 Task: In the  document Samuel.pdf change page color to  'Olive Green'. Add link on bottom right corner of the sheet: 'www.instagram.com' Insert page numer on top of the page
Action: Mouse moved to (216, 298)
Screenshot: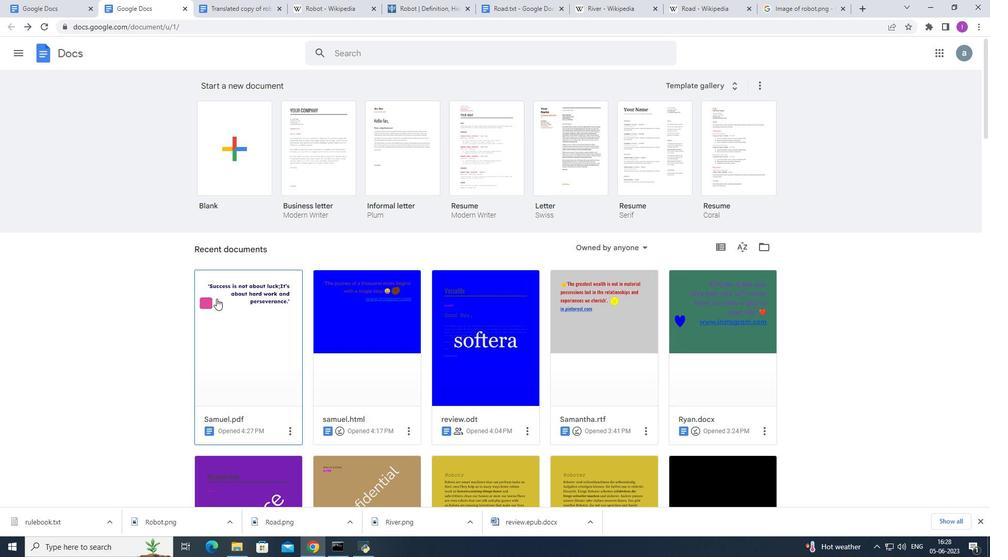 
Action: Mouse pressed left at (216, 298)
Screenshot: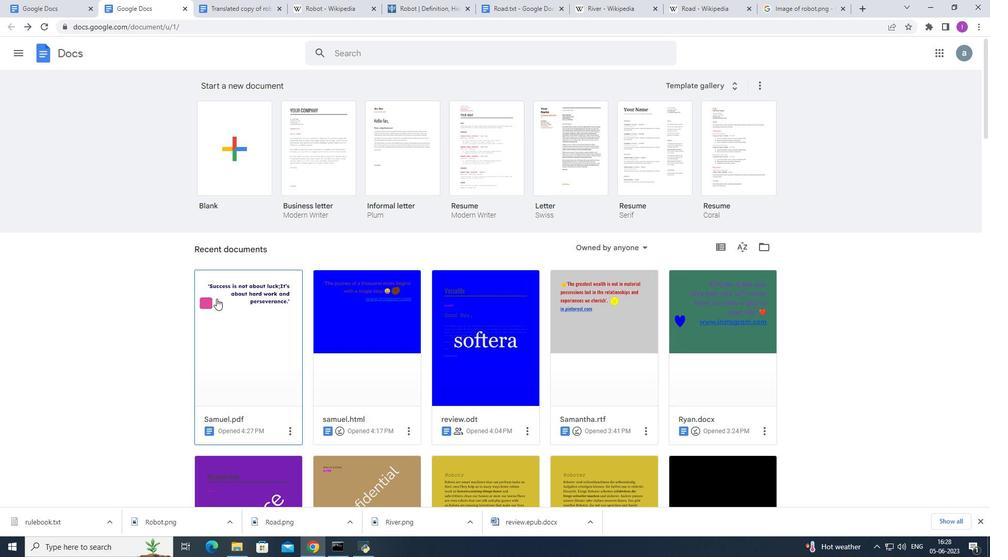 
Action: Mouse moved to (36, 63)
Screenshot: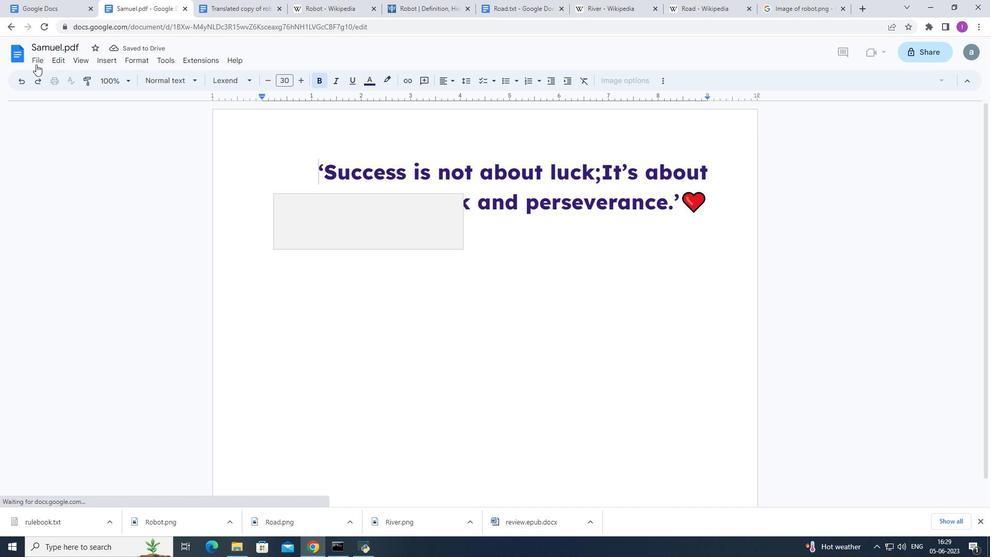
Action: Mouse pressed left at (36, 63)
Screenshot: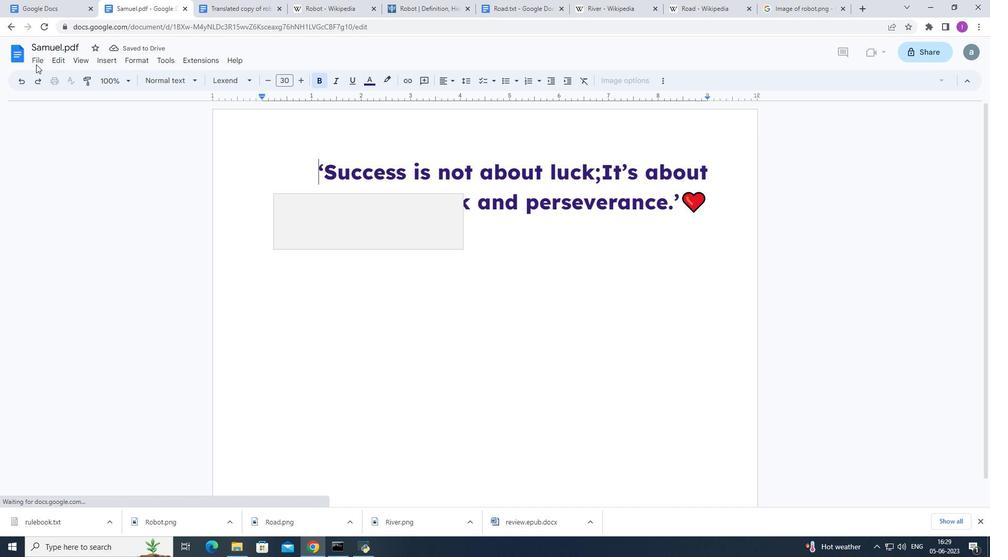 
Action: Mouse moved to (74, 343)
Screenshot: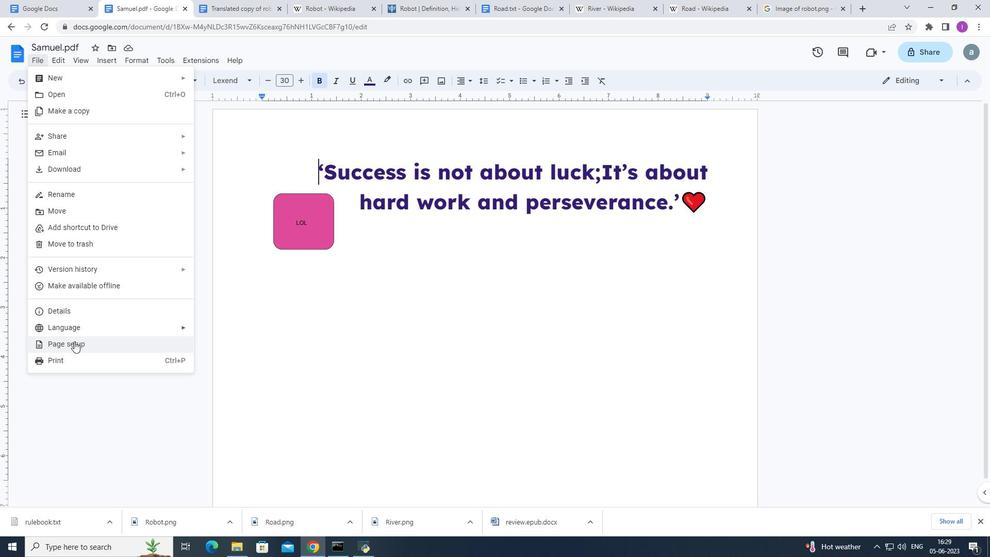 
Action: Mouse pressed left at (74, 343)
Screenshot: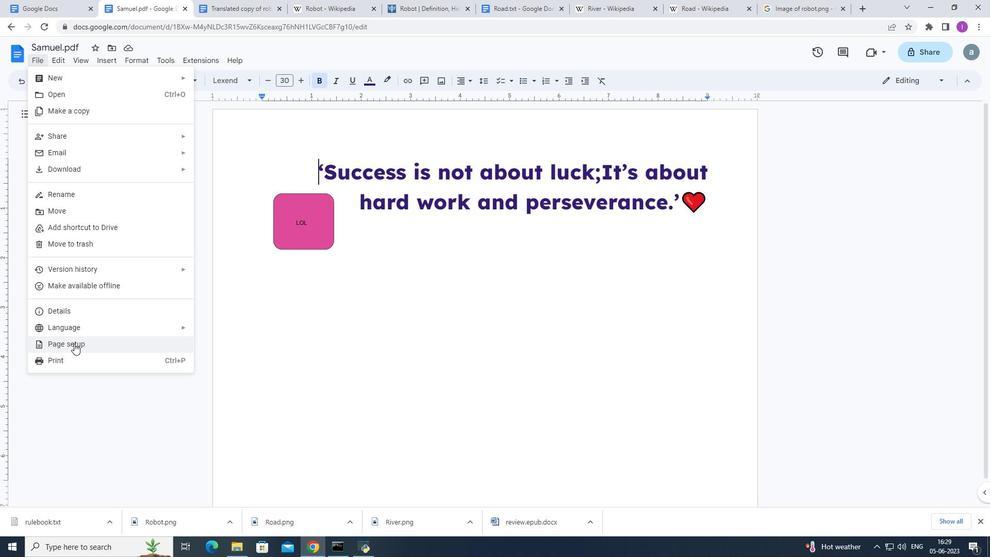 
Action: Mouse moved to (419, 337)
Screenshot: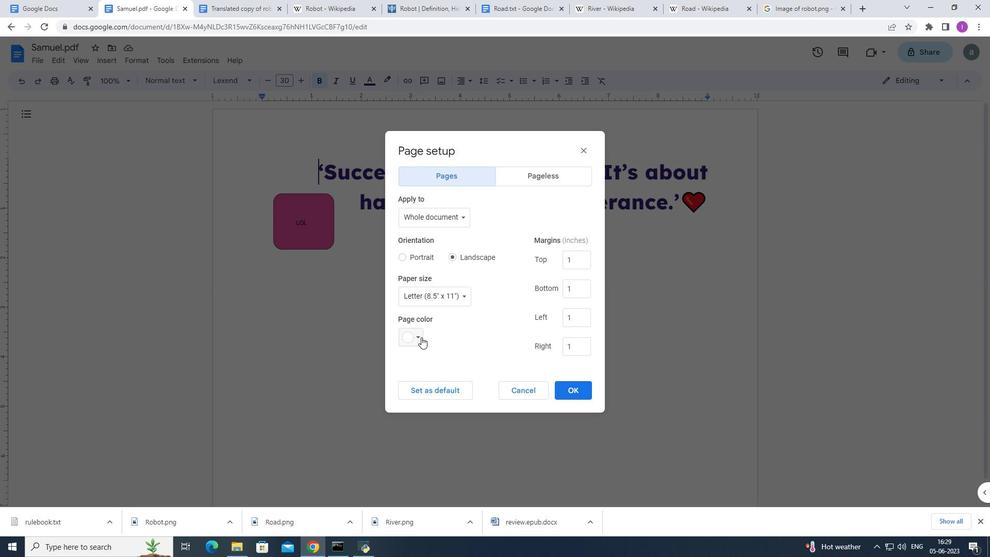 
Action: Mouse pressed left at (419, 337)
Screenshot: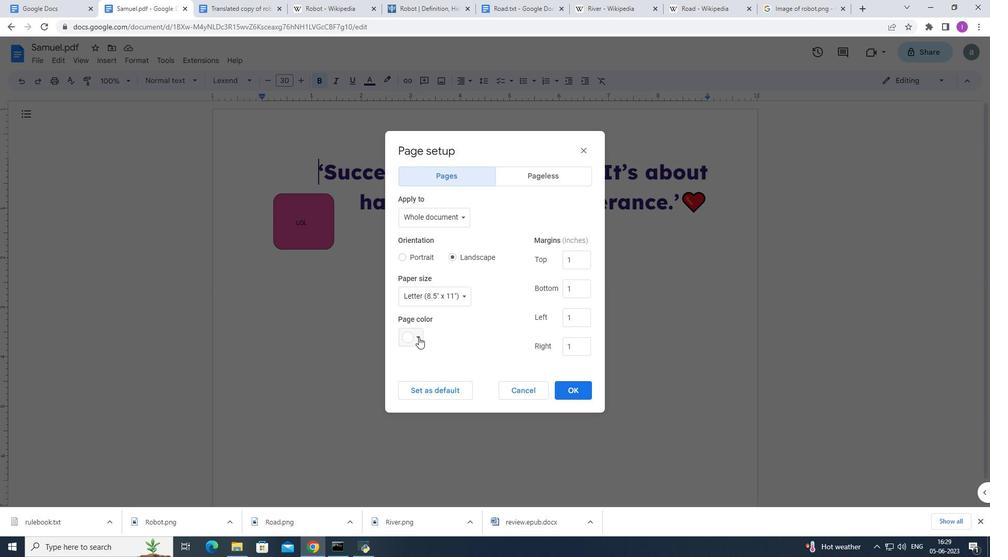 
Action: Mouse moved to (409, 463)
Screenshot: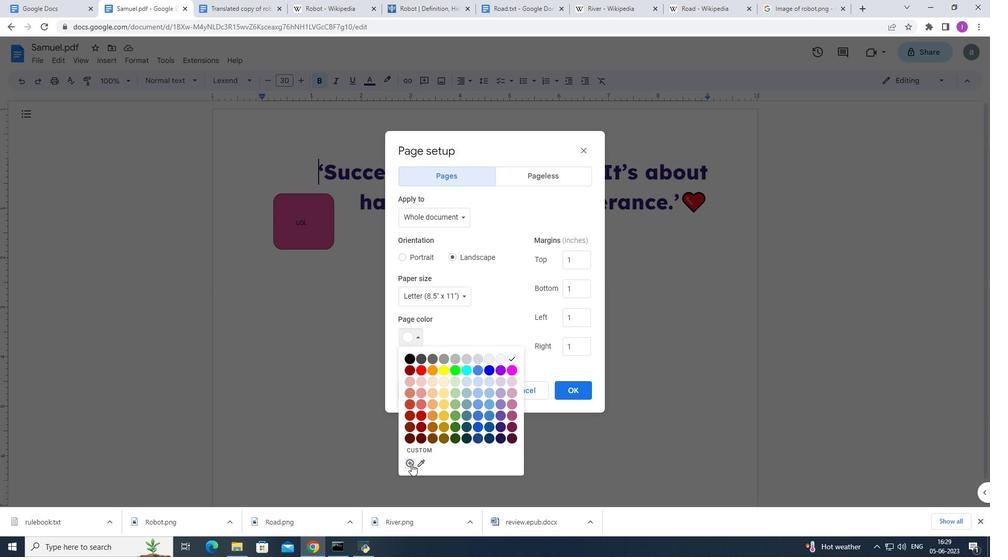 
Action: Mouse pressed left at (409, 463)
Screenshot: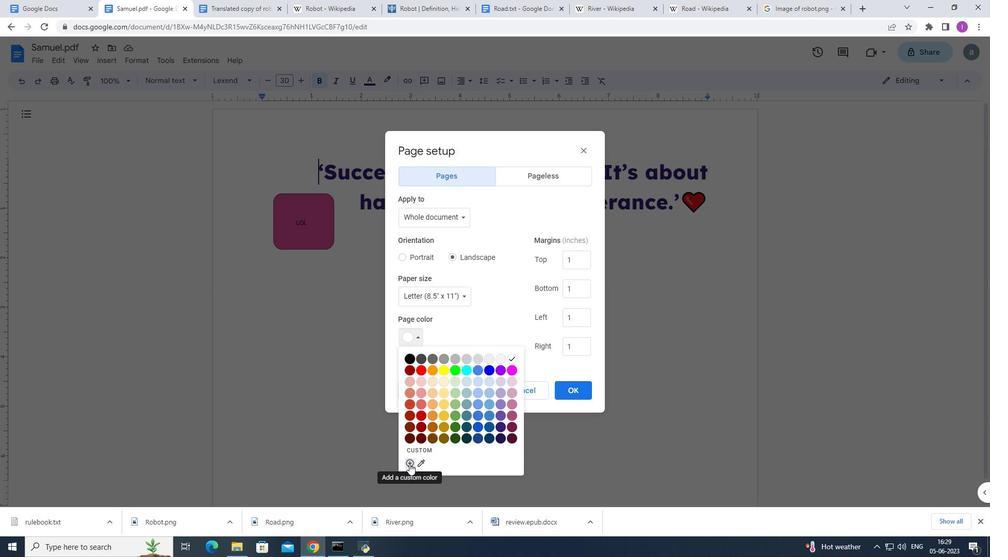 
Action: Mouse moved to (504, 282)
Screenshot: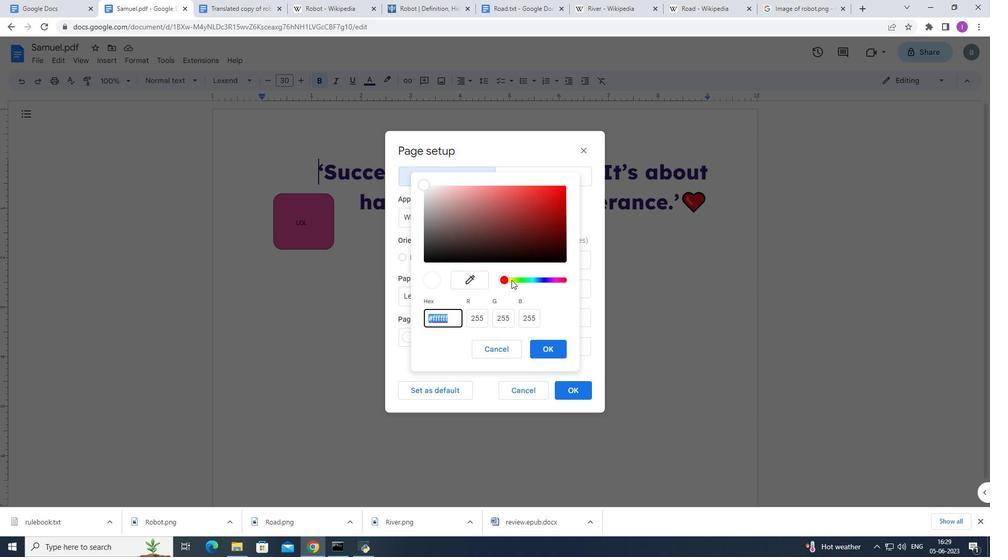 
Action: Mouse pressed left at (504, 282)
Screenshot: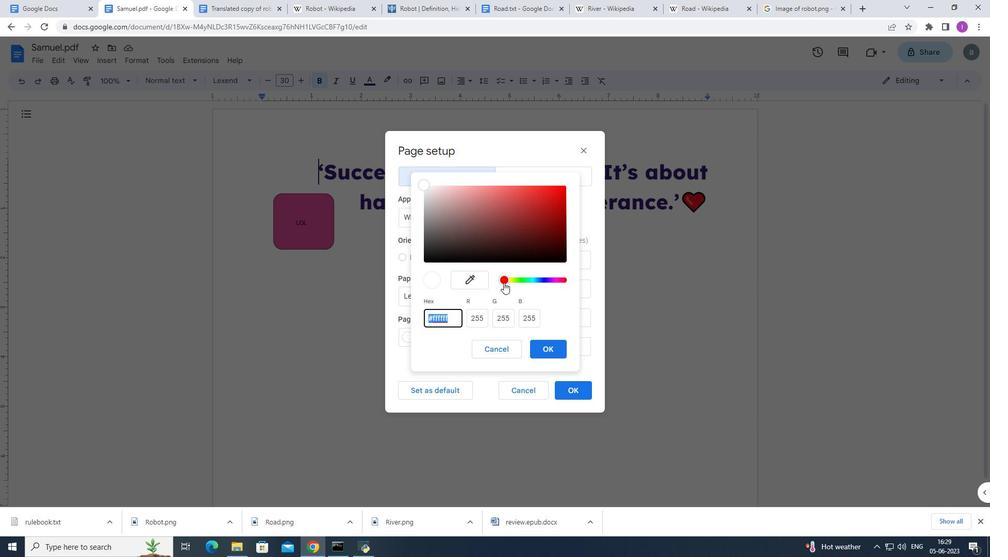 
Action: Mouse moved to (526, 234)
Screenshot: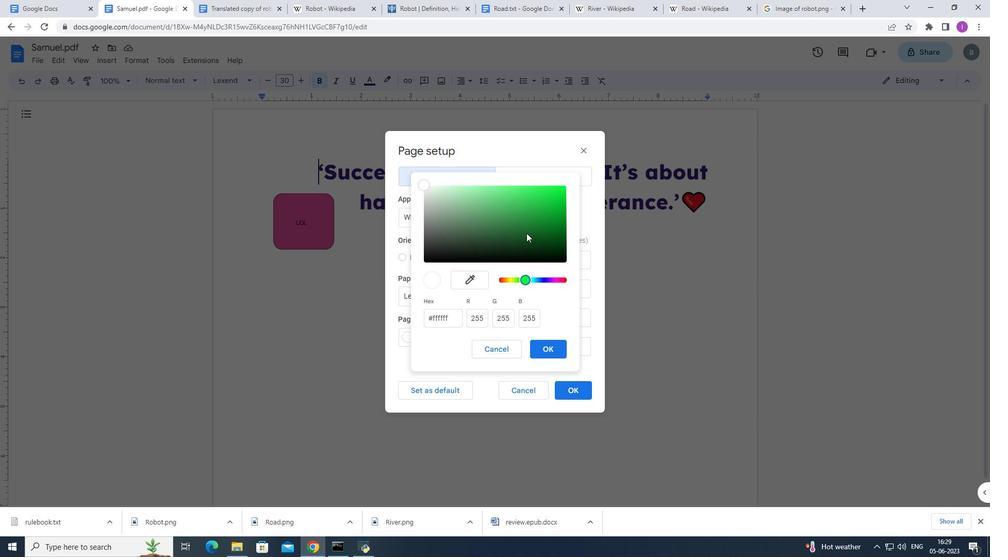 
Action: Mouse pressed left at (526, 234)
Screenshot: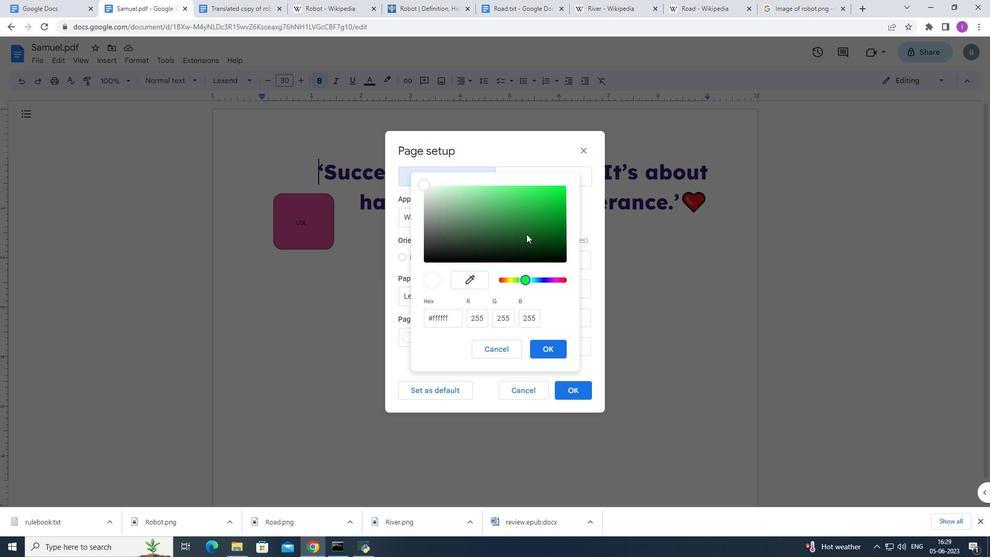 
Action: Mouse moved to (529, 241)
Screenshot: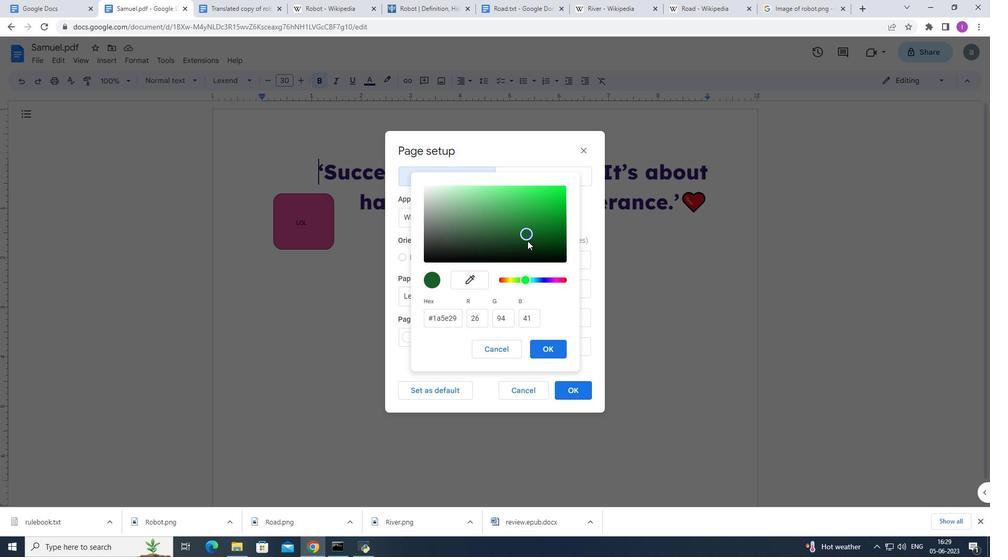 
Action: Mouse pressed left at (529, 241)
Screenshot: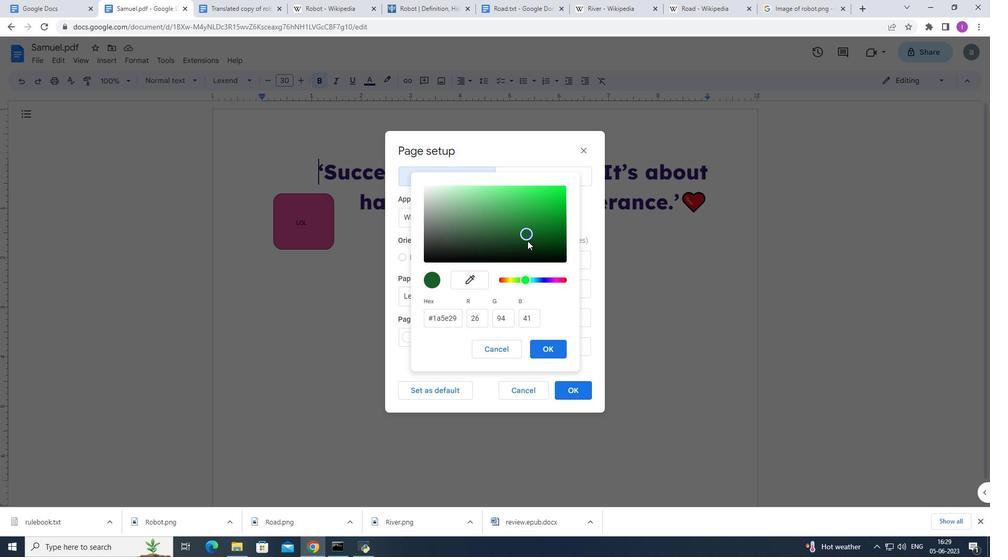 
Action: Mouse moved to (553, 239)
Screenshot: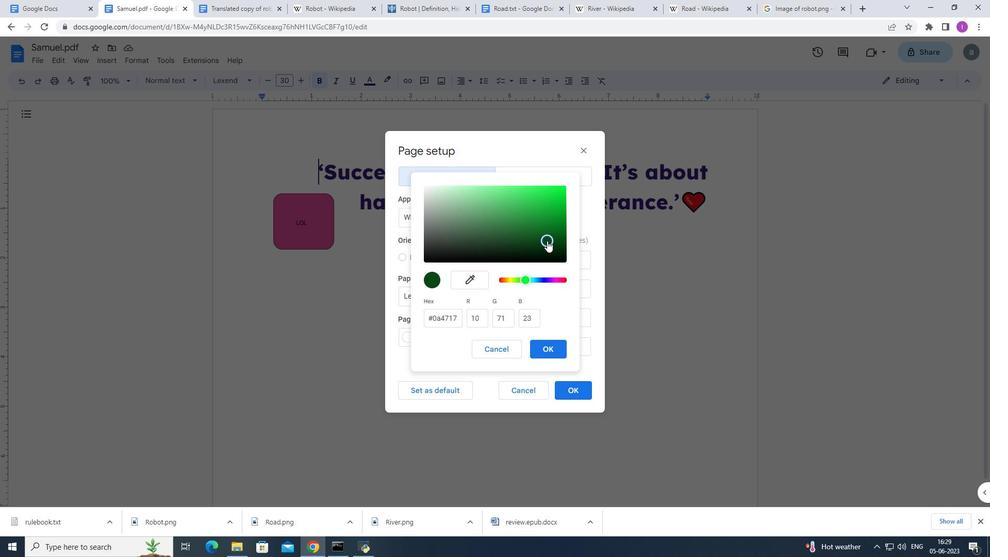 
Action: Mouse pressed left at (553, 239)
Screenshot: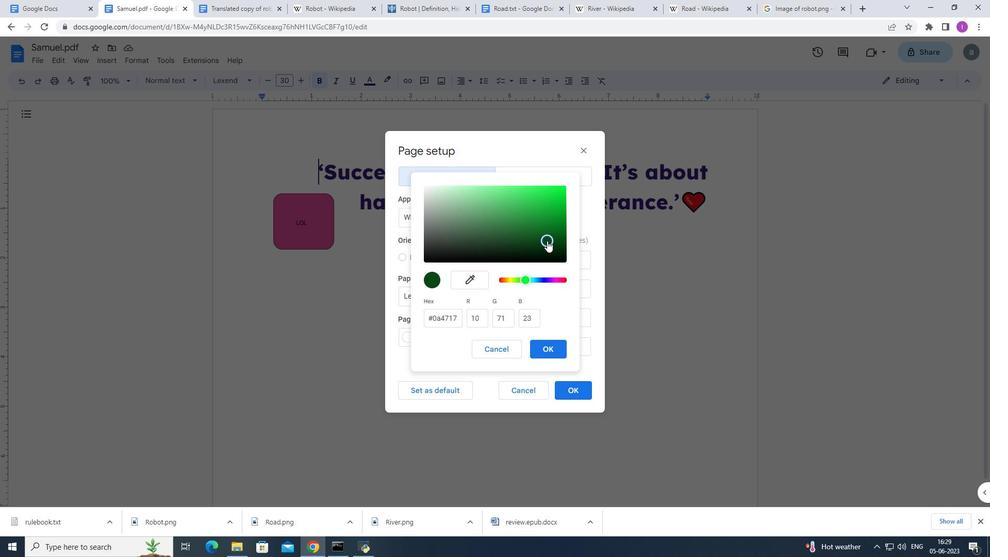 
Action: Mouse moved to (561, 227)
Screenshot: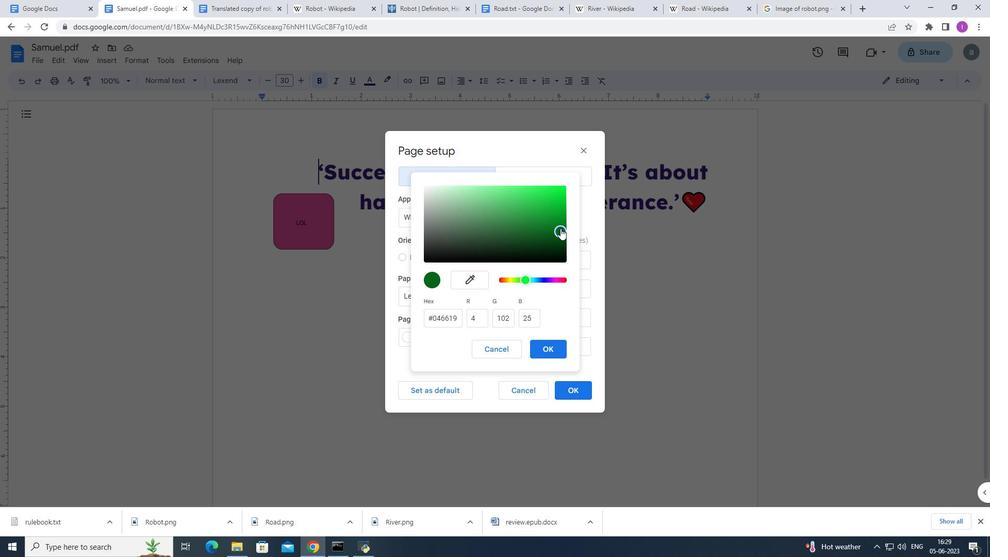 
Action: Mouse pressed left at (561, 227)
Screenshot: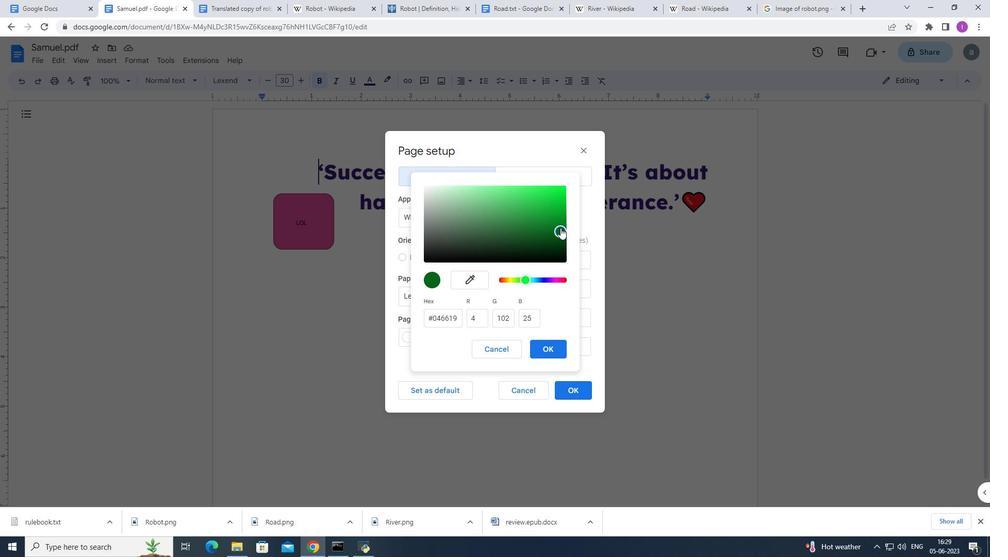 
Action: Mouse pressed left at (561, 227)
Screenshot: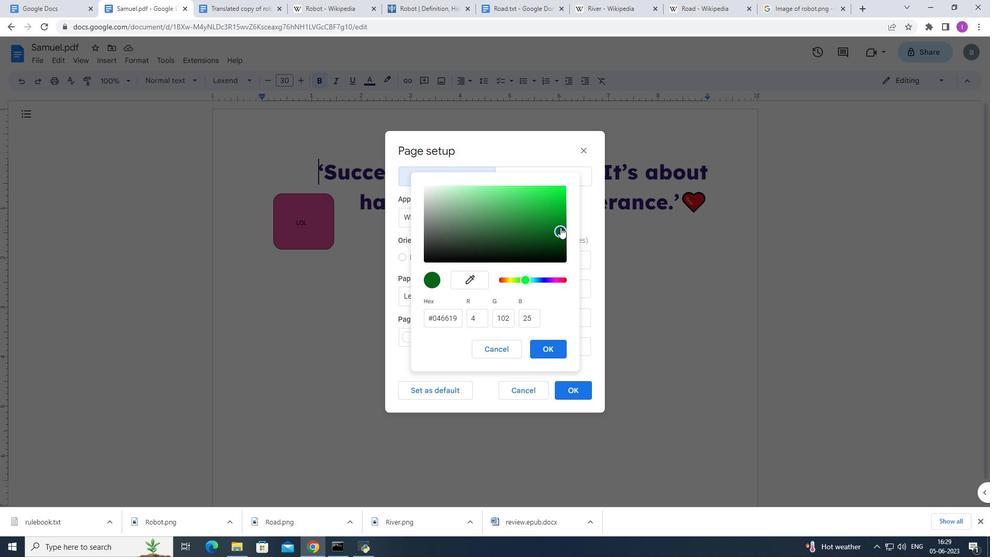 
Action: Mouse moved to (551, 352)
Screenshot: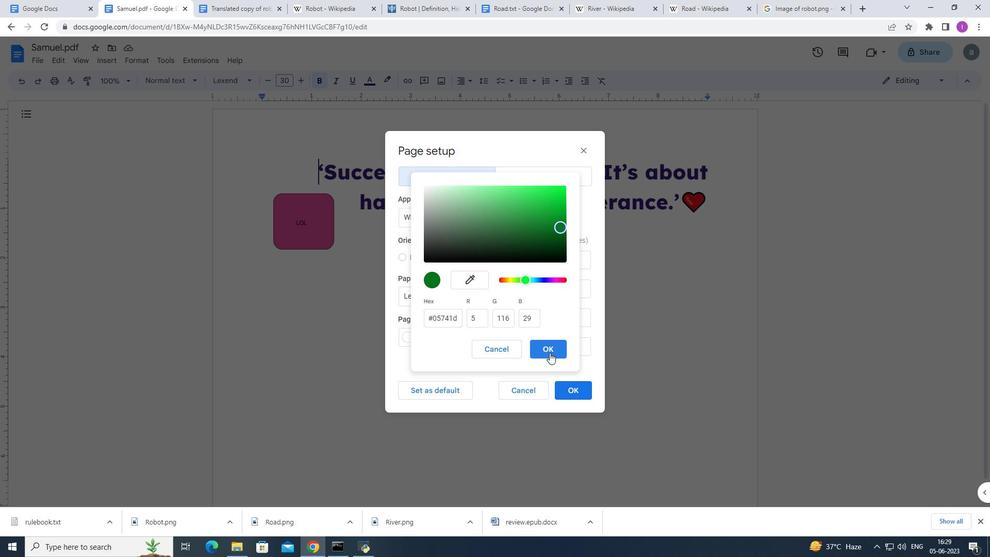 
Action: Mouse pressed left at (551, 352)
Screenshot: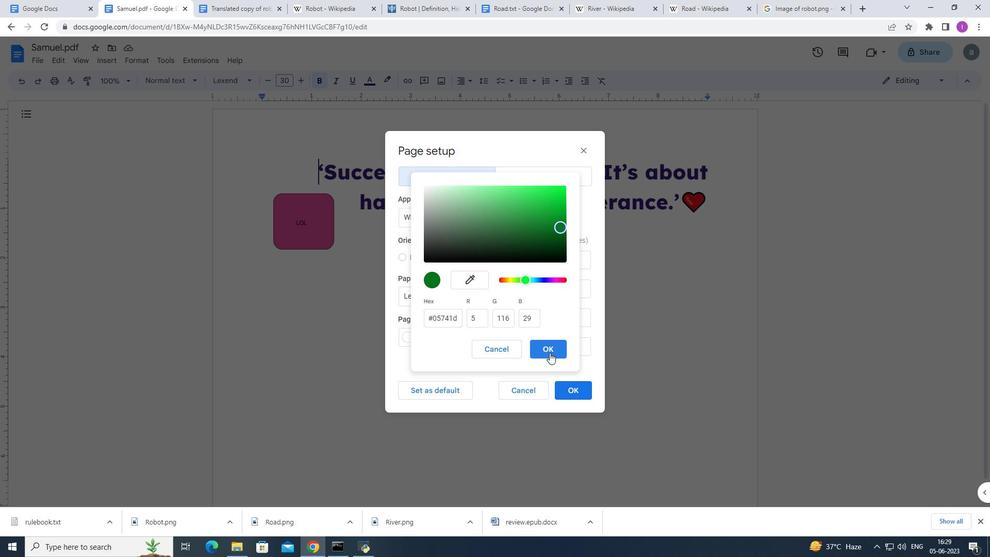 
Action: Mouse moved to (567, 385)
Screenshot: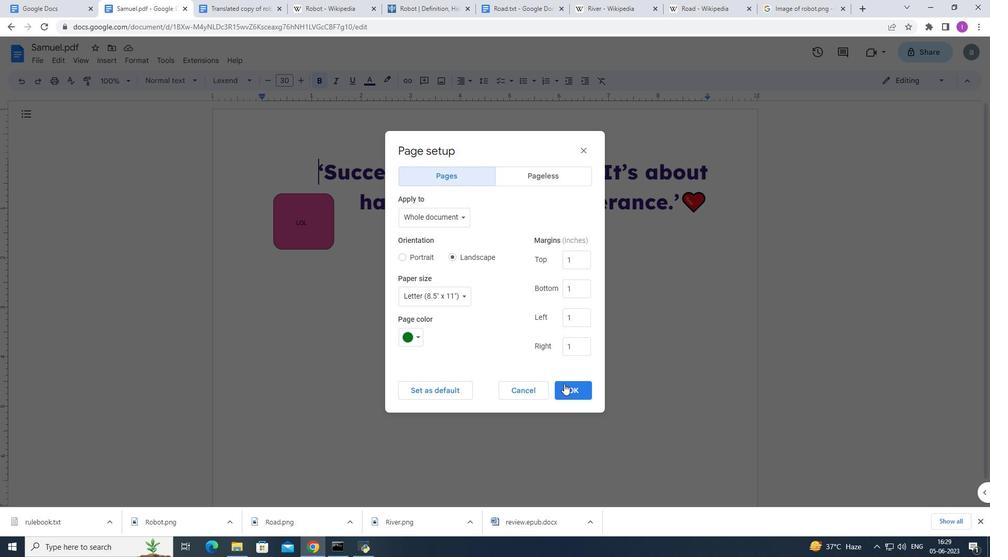 
Action: Mouse pressed left at (567, 385)
Screenshot: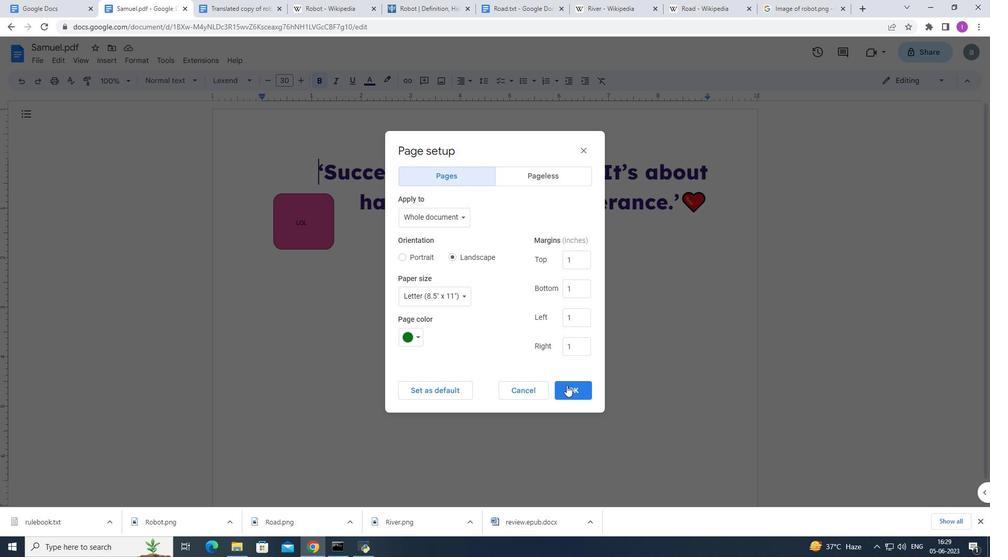 
Action: Mouse moved to (691, 212)
Screenshot: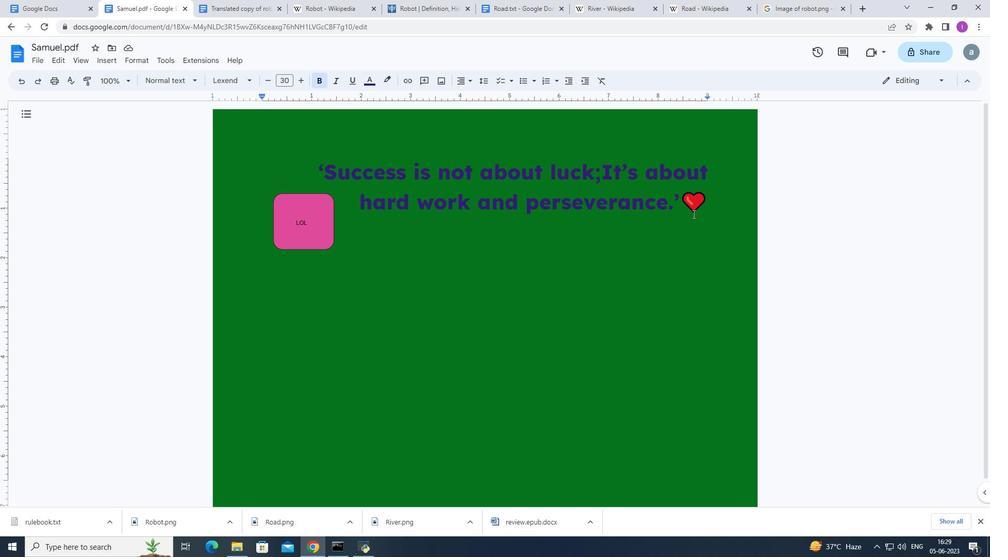 
Action: Mouse pressed left at (691, 212)
Screenshot: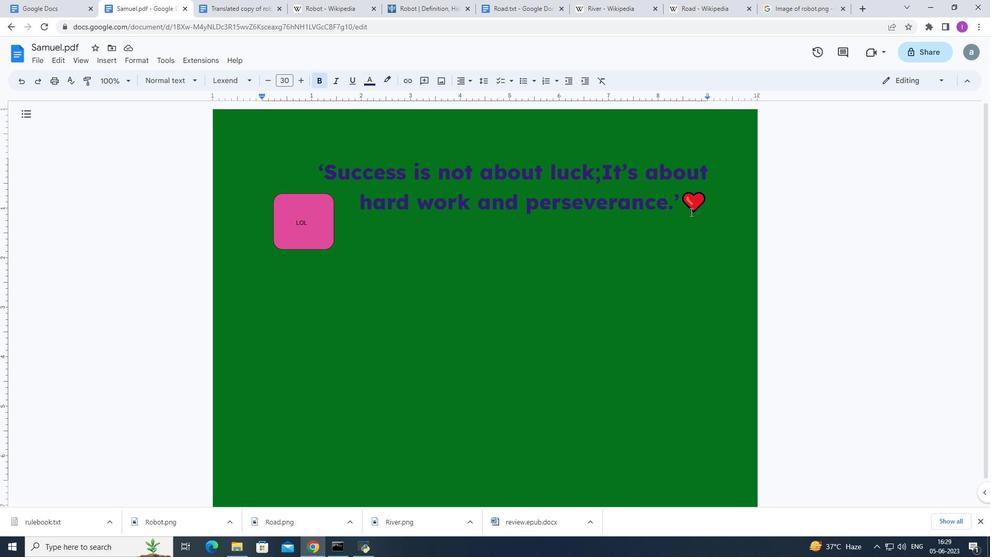 
Action: Mouse moved to (674, 303)
Screenshot: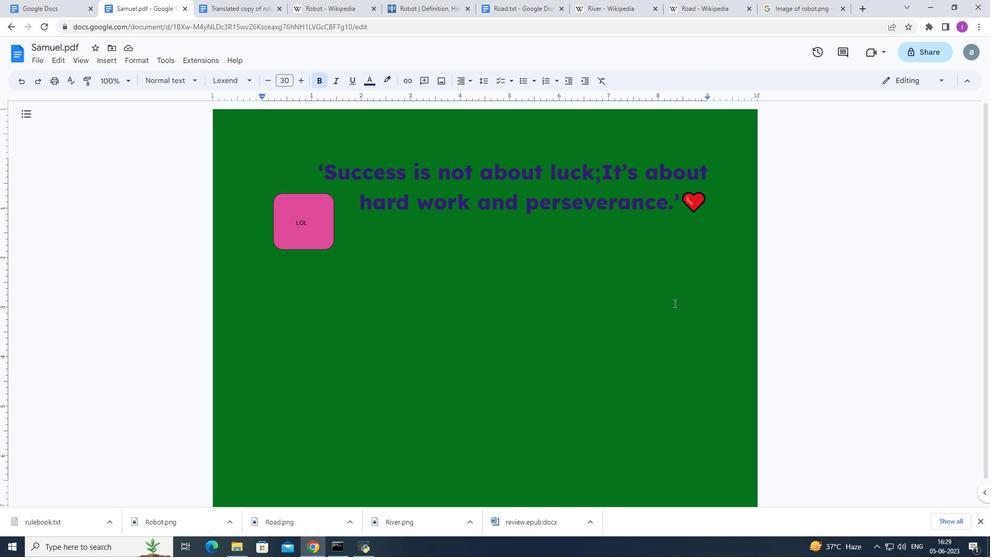 
Action: Key pressed <Key.enter><Key.backspace><Key.backspace><Key.backspace>
Screenshot: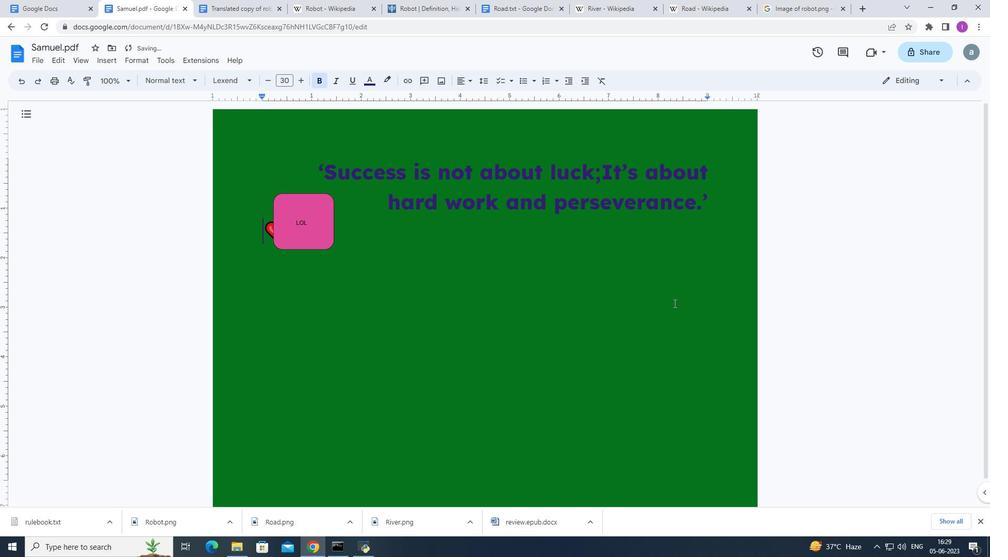 
Action: Mouse moved to (717, 209)
Screenshot: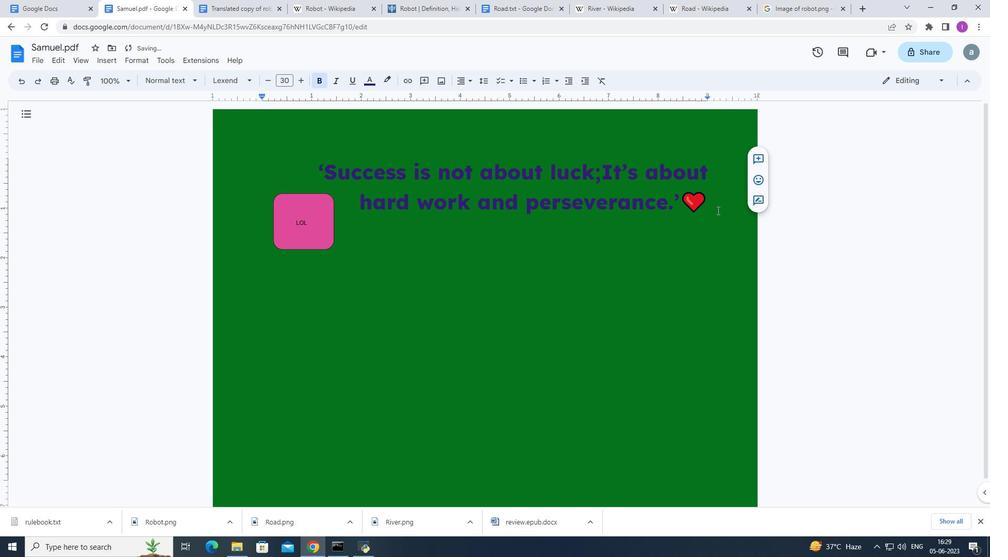 
Action: Mouse pressed left at (717, 209)
Screenshot: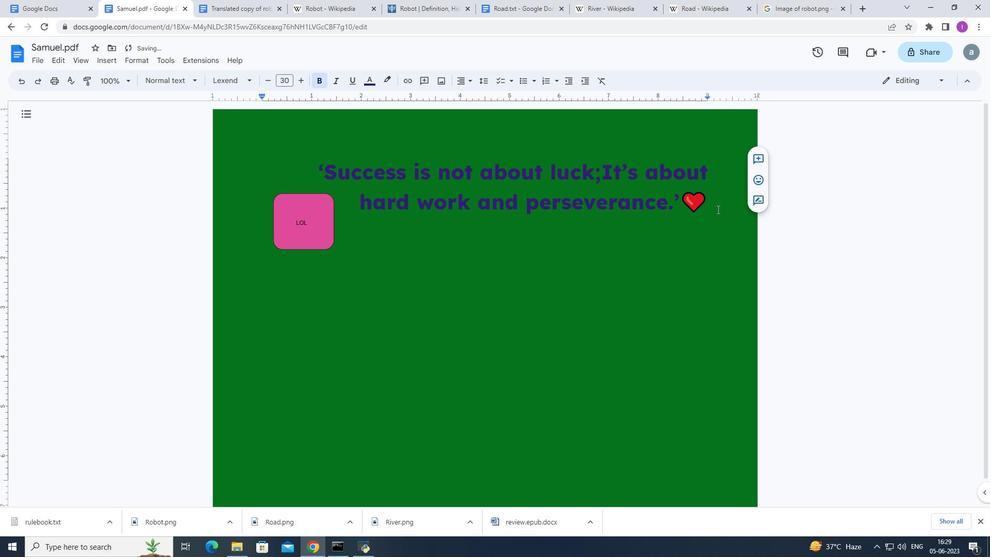
Action: Mouse moved to (715, 221)
Screenshot: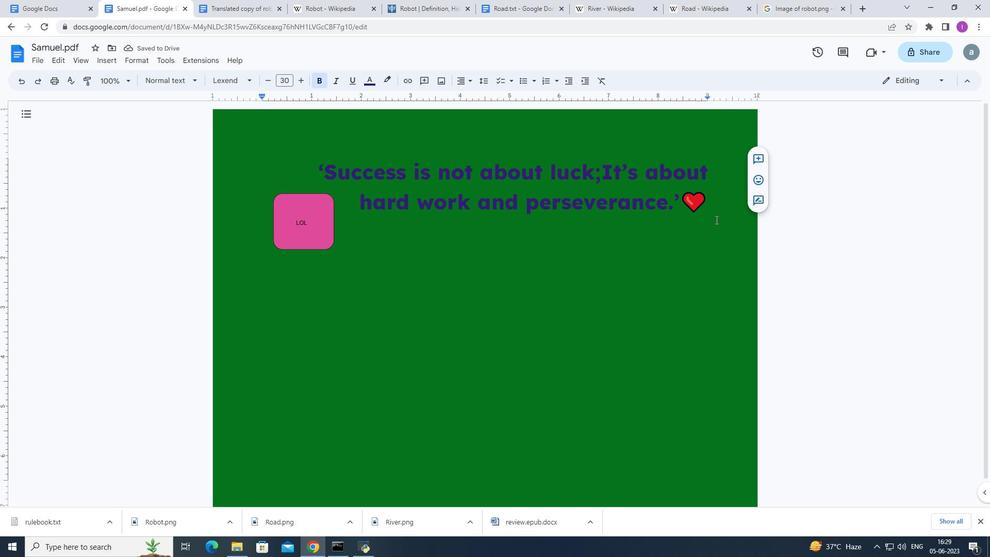 
Action: Key pressed <Key.enter>
Screenshot: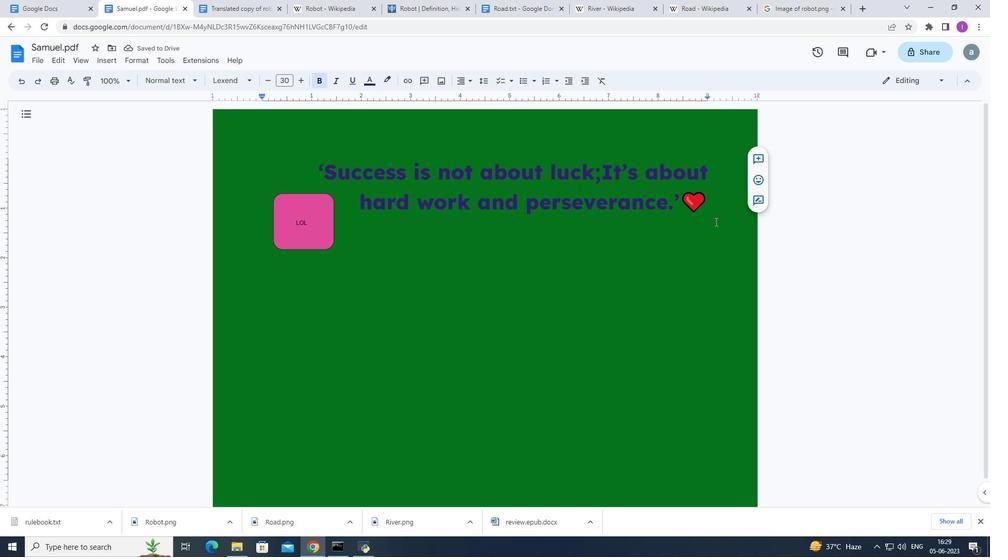 
Action: Mouse moved to (103, 63)
Screenshot: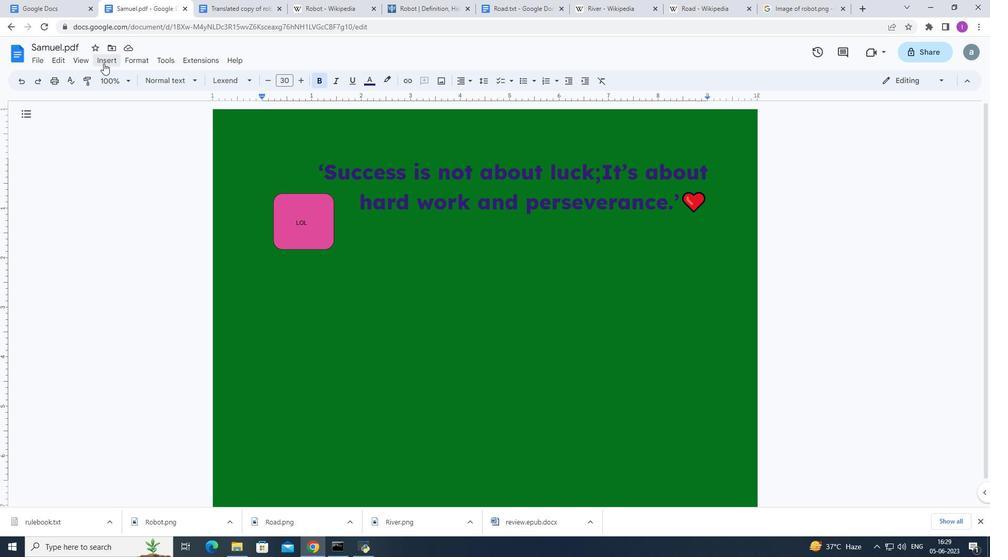 
Action: Mouse pressed left at (103, 63)
Screenshot: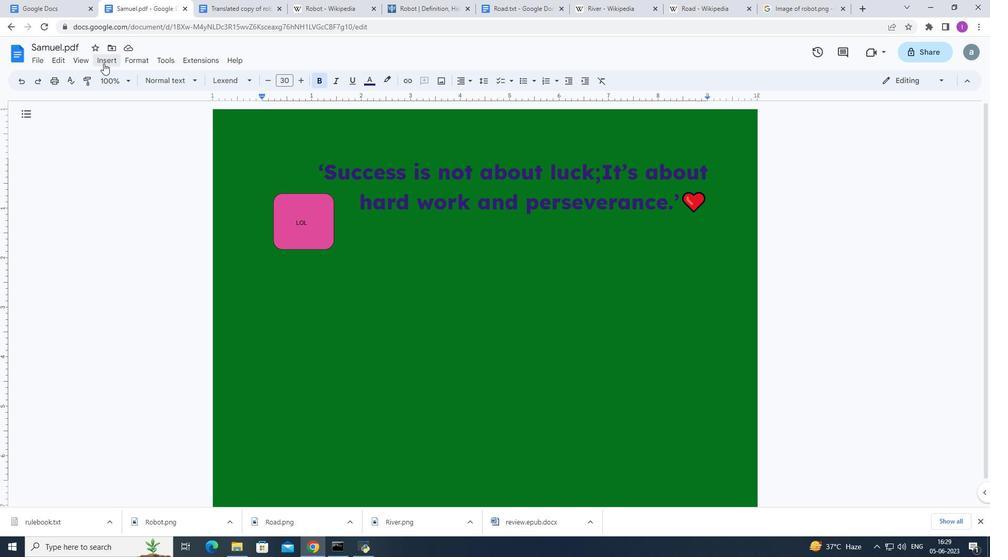 
Action: Mouse moved to (123, 379)
Screenshot: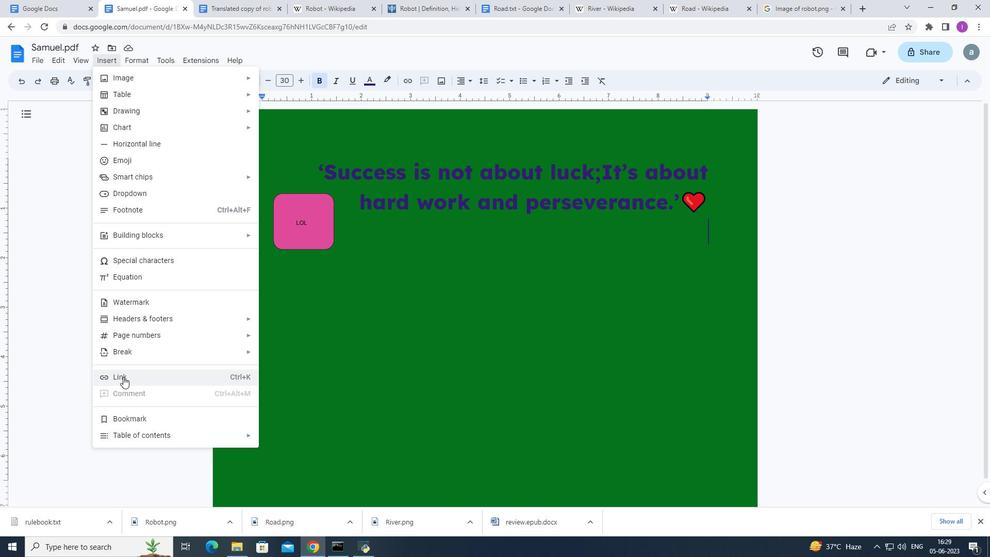 
Action: Mouse pressed left at (123, 379)
Screenshot: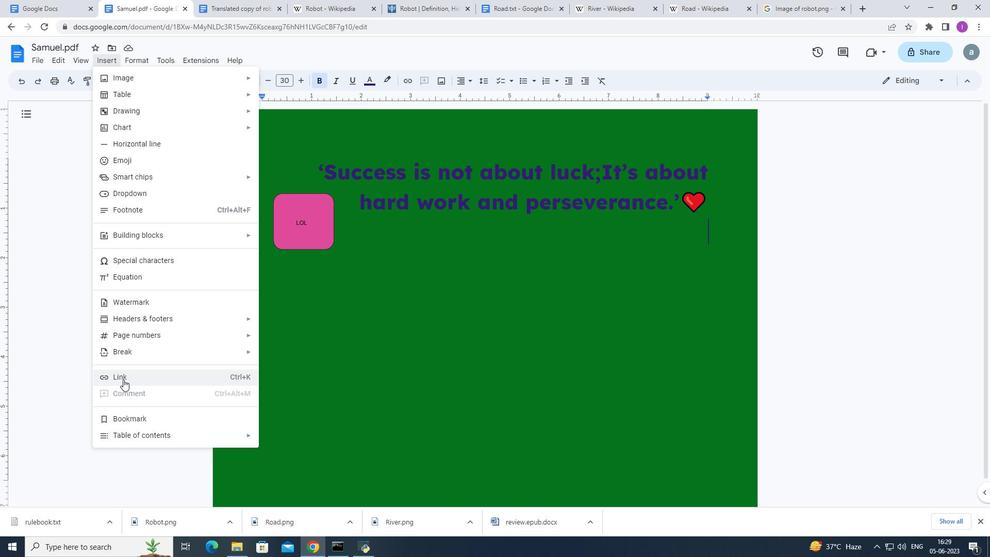 
Action: Mouse moved to (475, 263)
Screenshot: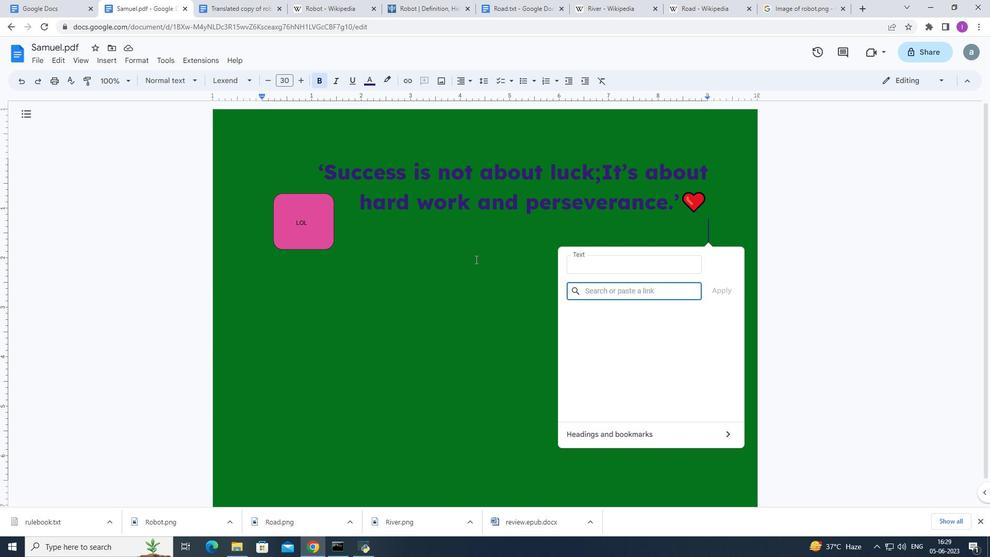 
Action: Key pressed wwww
Screenshot: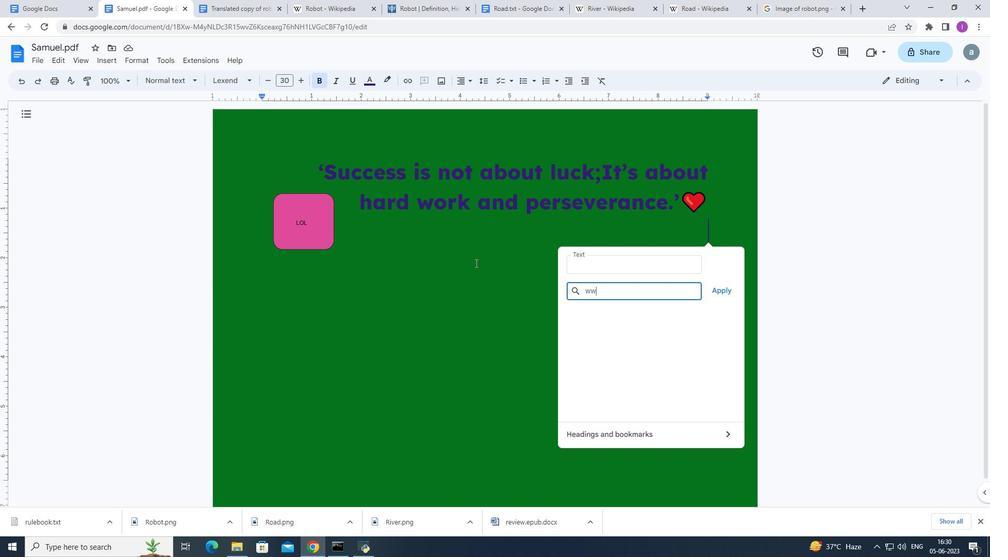 
Action: Mouse moved to (475, 264)
Screenshot: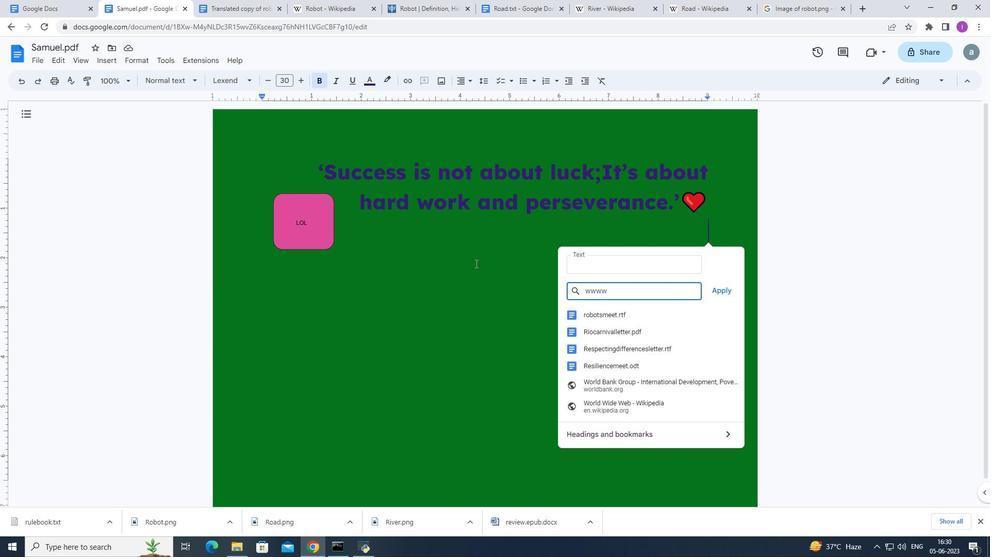 
Action: Key pressed <Key.backspace>
Screenshot: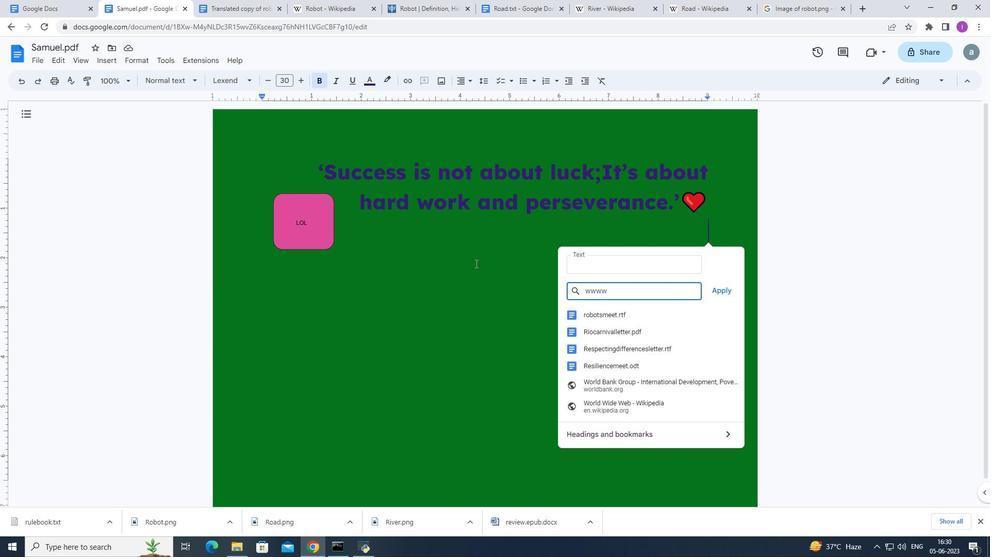 
Action: Mouse moved to (473, 265)
Screenshot: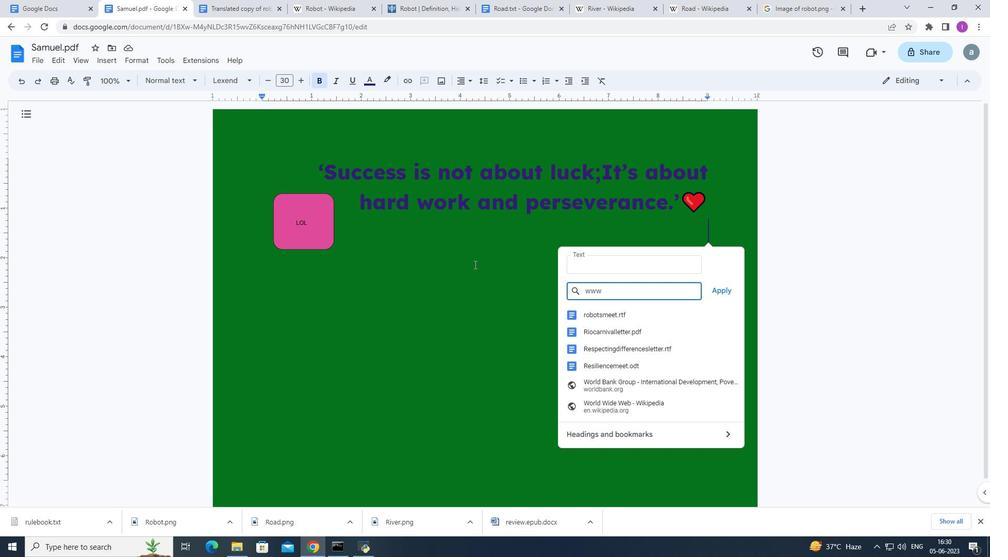 
Action: Key pressed .
Screenshot: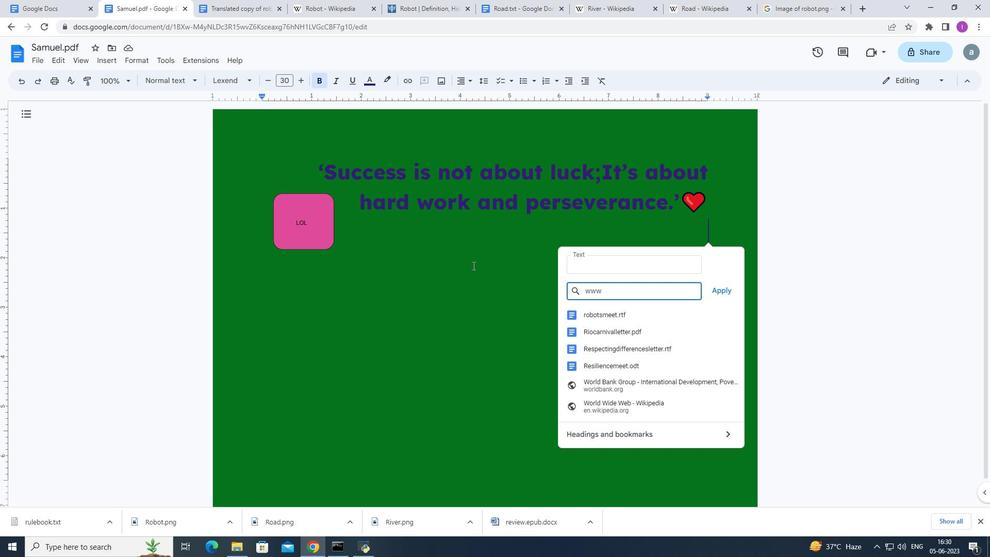 
Action: Mouse moved to (473, 264)
Screenshot: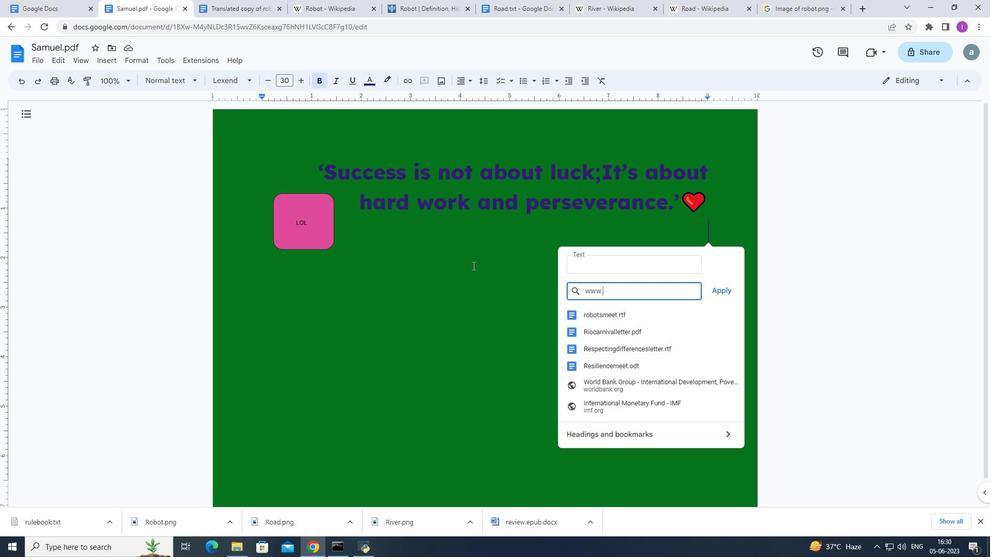 
Action: Key pressed in
Screenshot: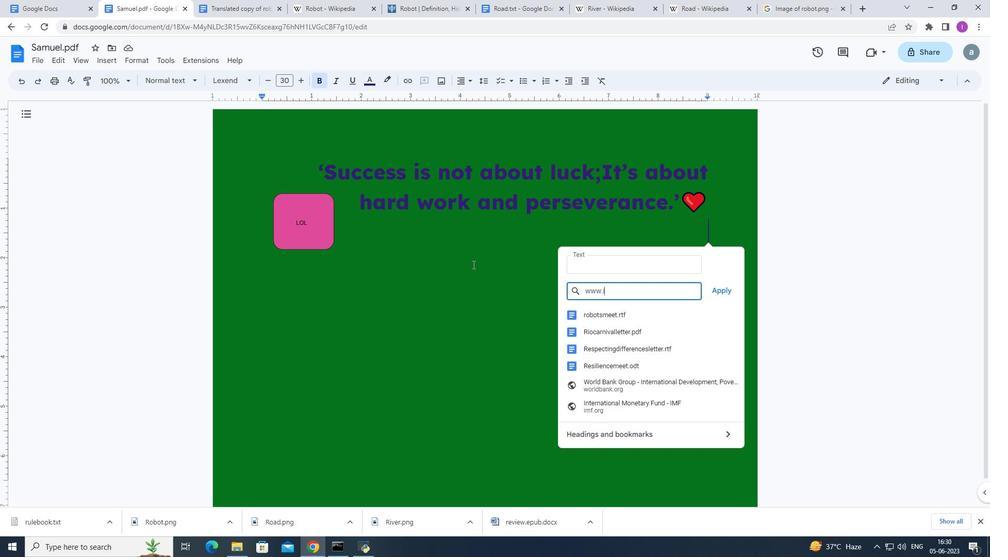 
Action: Mouse moved to (471, 263)
Screenshot: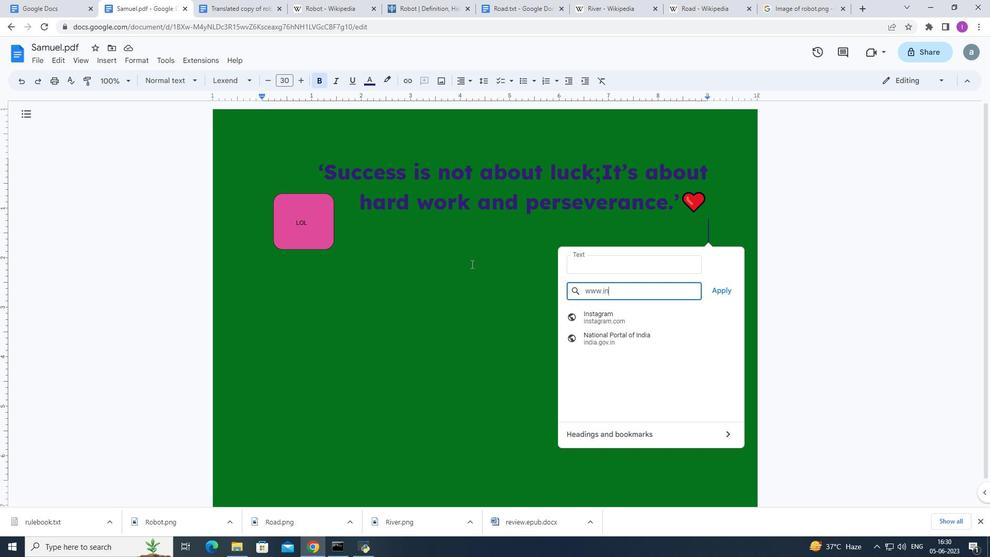 
Action: Key pressed sta
Screenshot: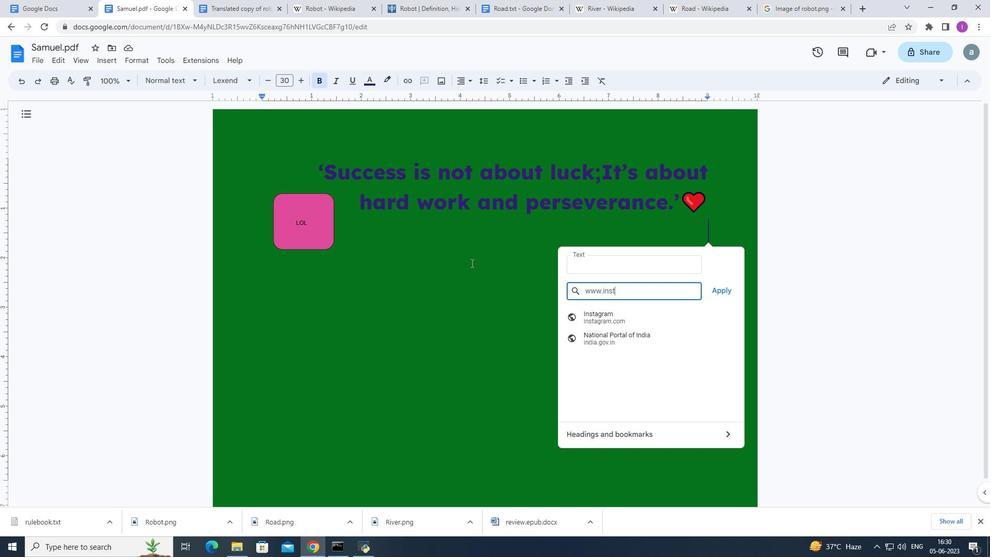 
Action: Mouse moved to (603, 316)
Screenshot: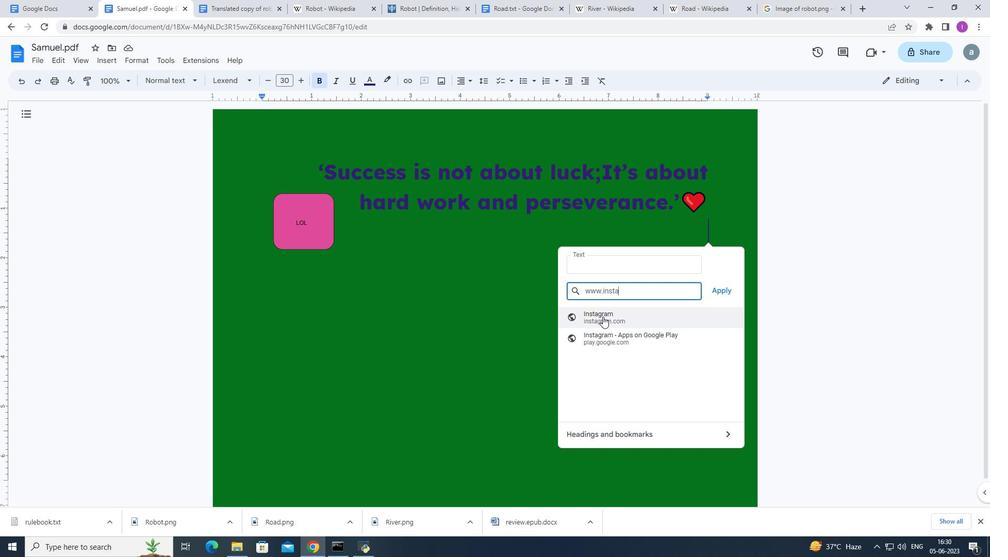 
Action: Mouse pressed left at (603, 316)
Screenshot: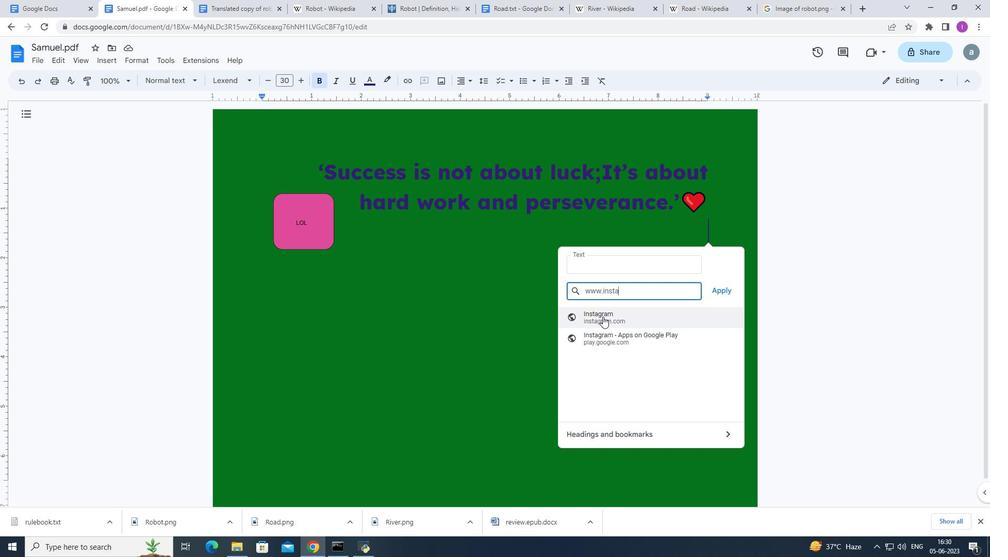 
Action: Mouse moved to (106, 62)
Screenshot: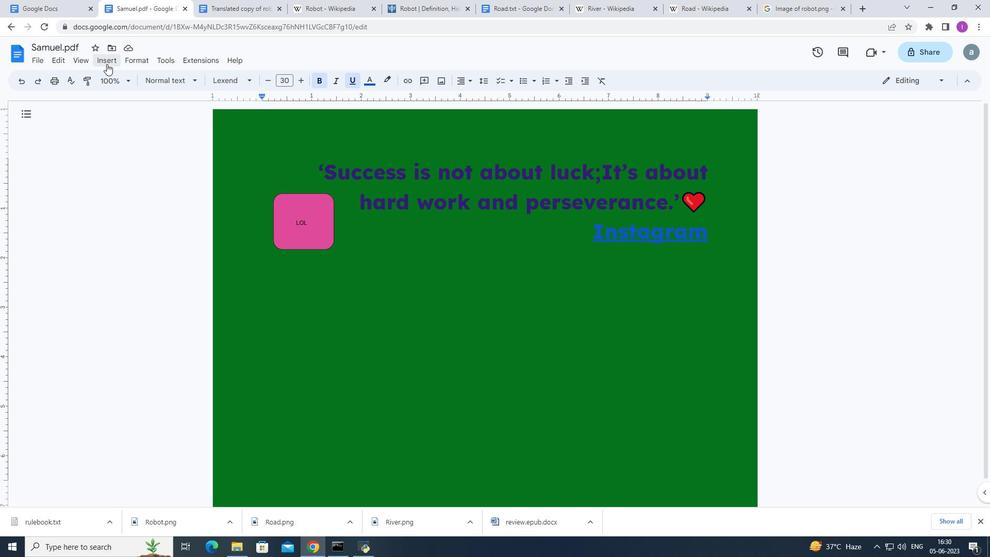 
Action: Mouse pressed left at (106, 62)
Screenshot: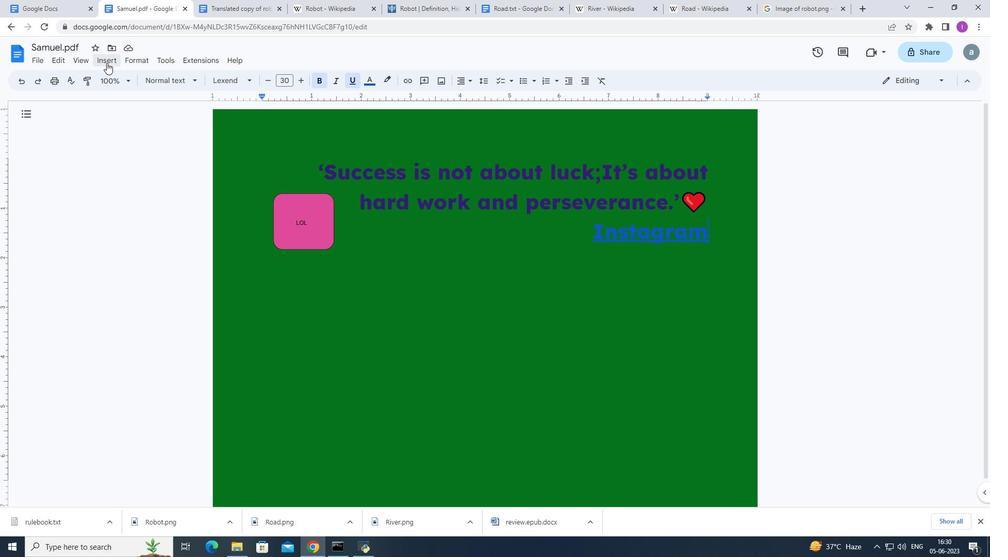 
Action: Mouse moved to (292, 350)
Screenshot: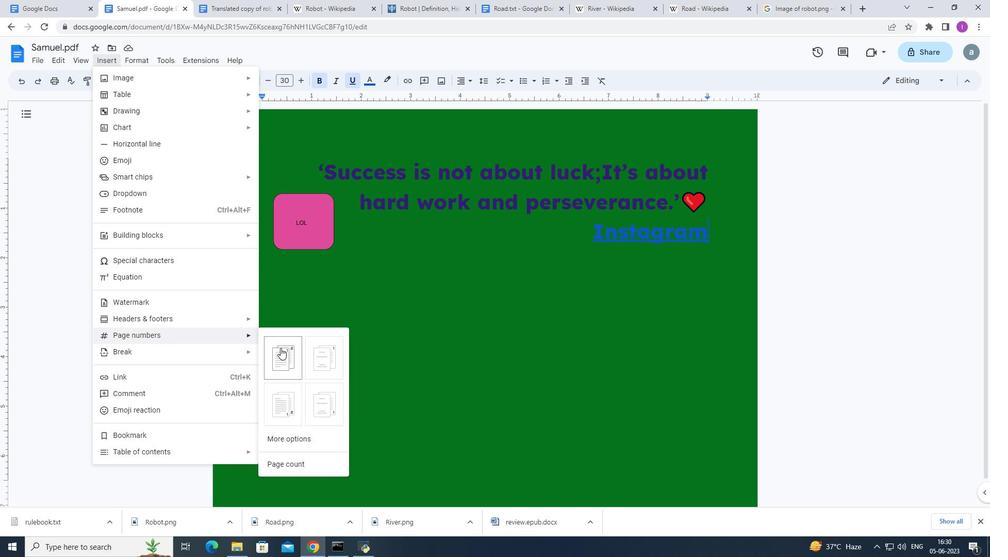 
Action: Mouse pressed left at (292, 350)
Screenshot: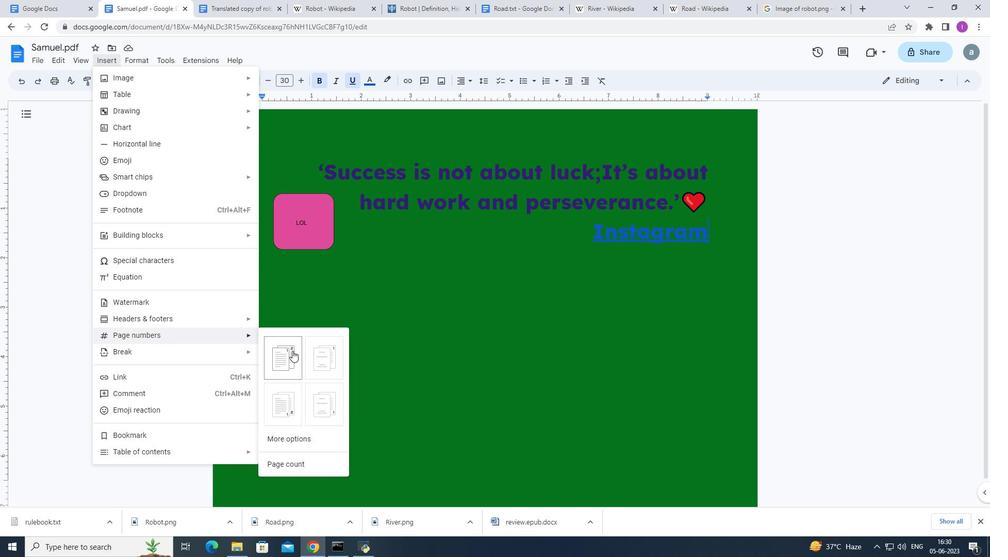 
Action: Mouse moved to (408, 208)
Screenshot: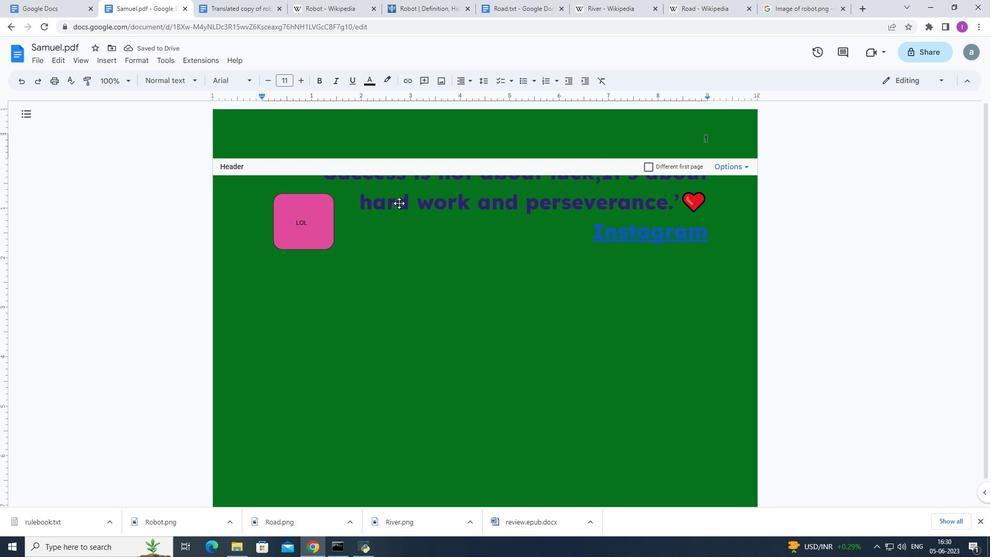 
